 Task: Select Convenience. Add to cart, from pOpshelf for 1123 Parrill Court, Portage, Indiana 46368, Cell Number 219-406-4695, following item : Spot Teal Melamine Dog Bowl 6 - 1Pedigree Chopped Ground Dinner Dog Food Chicken and Rice (13.2 oz)
Action: Mouse moved to (255, 107)
Screenshot: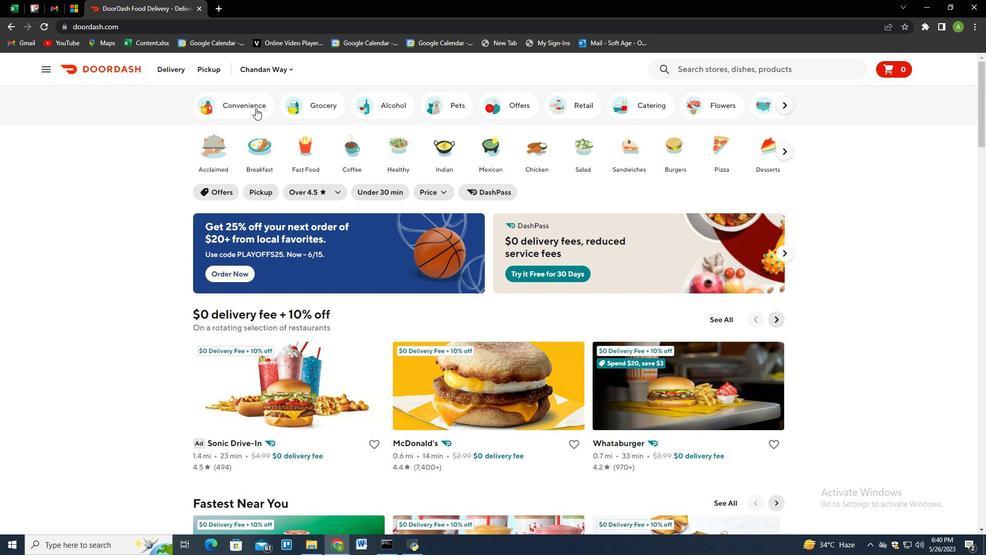 
Action: Mouse pressed left at (255, 107)
Screenshot: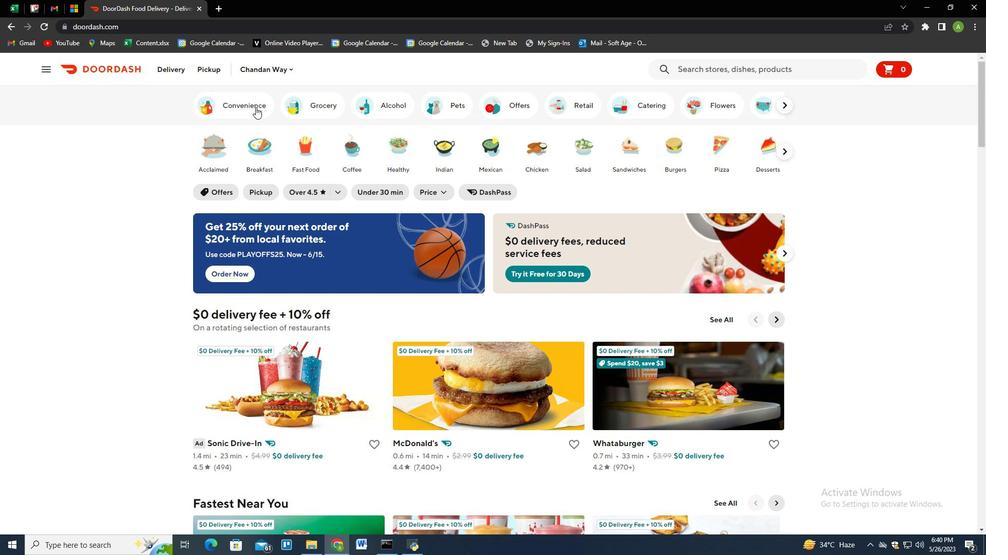 
Action: Mouse moved to (341, 396)
Screenshot: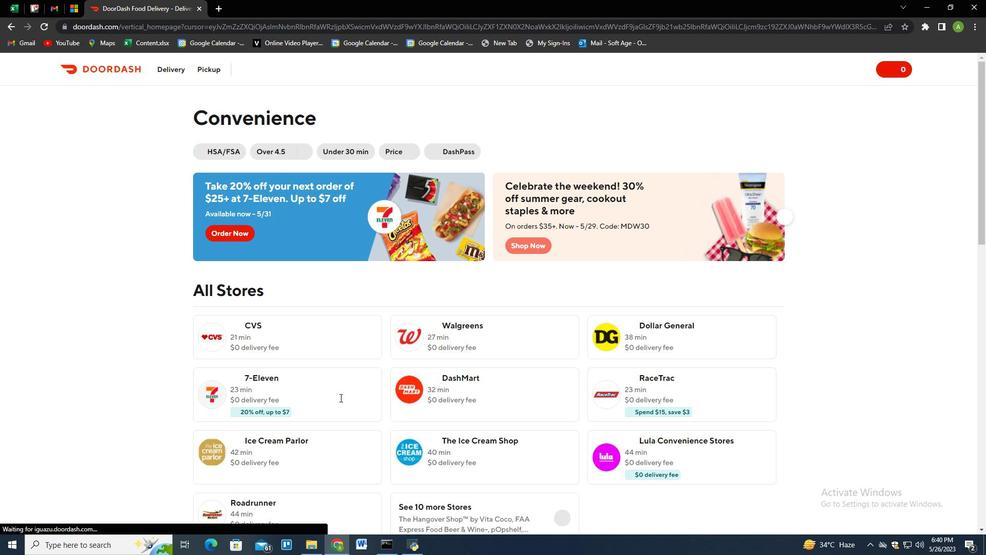 
Action: Mouse scrolled (341, 396) with delta (0, 0)
Screenshot: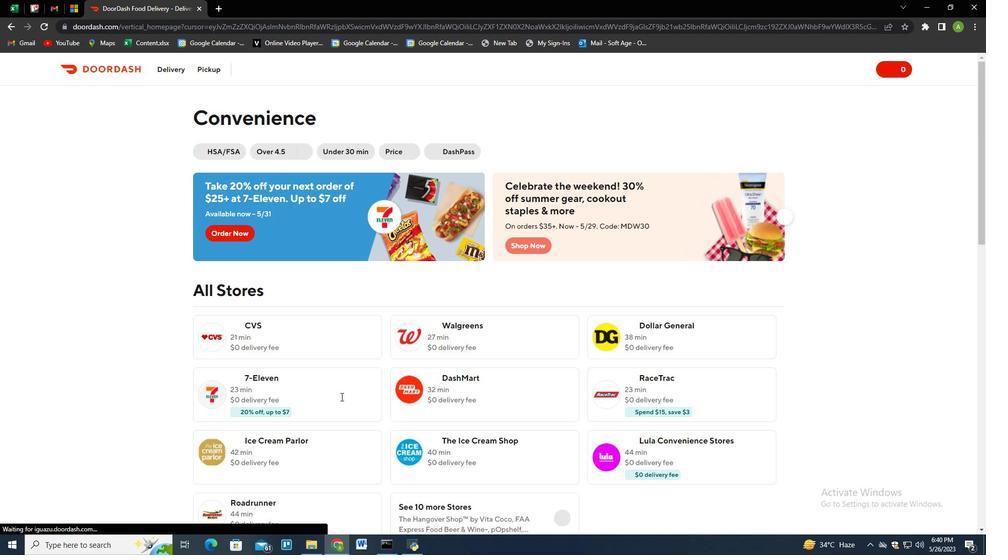 
Action: Mouse moved to (343, 396)
Screenshot: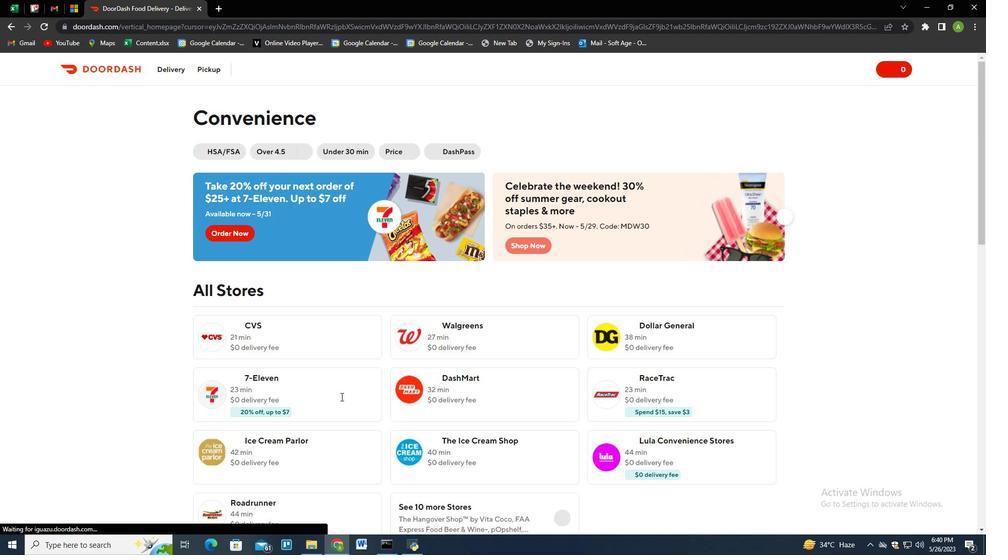 
Action: Mouse scrolled (341, 396) with delta (0, 0)
Screenshot: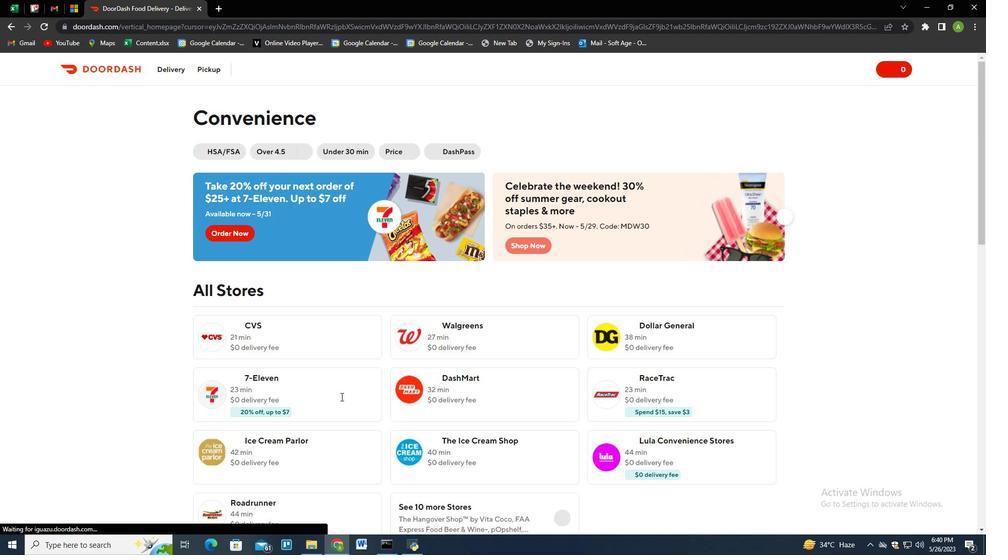 
Action: Mouse moved to (351, 395)
Screenshot: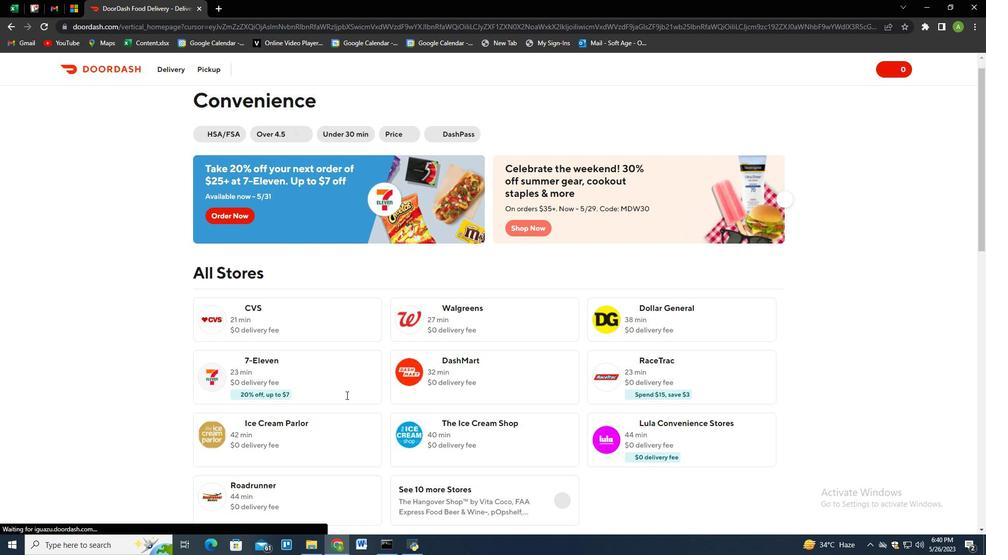
Action: Mouse scrolled (351, 395) with delta (0, 0)
Screenshot: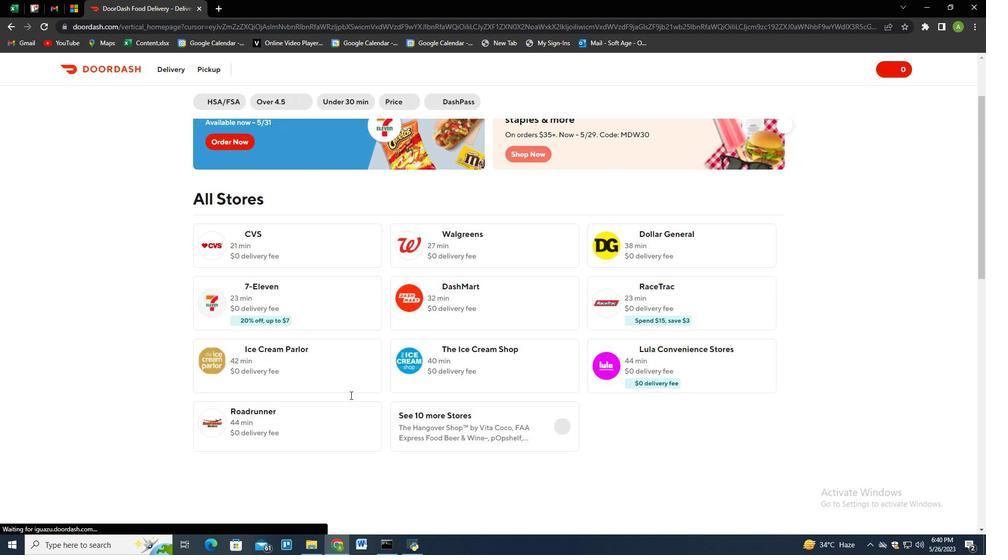 
Action: Mouse moved to (565, 362)
Screenshot: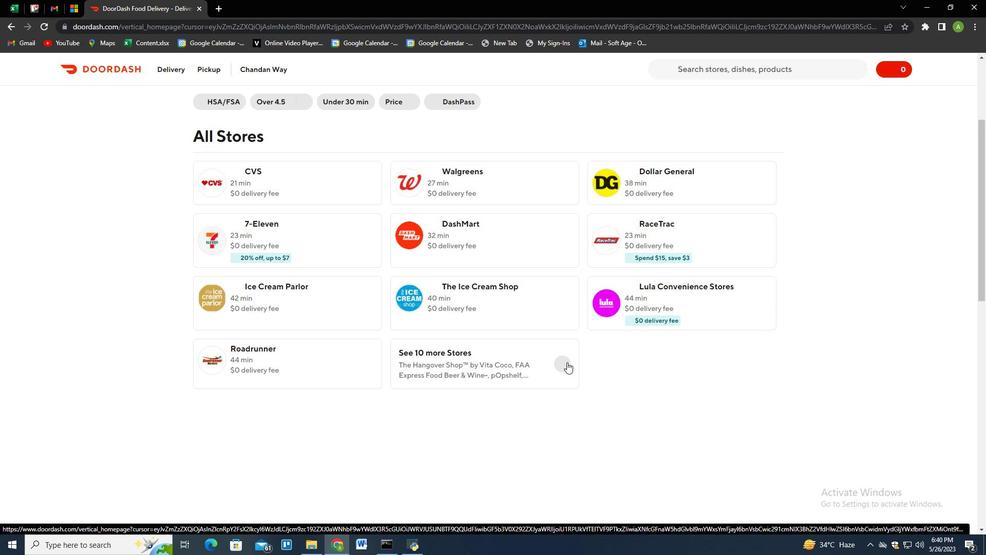 
Action: Mouse pressed left at (565, 362)
Screenshot: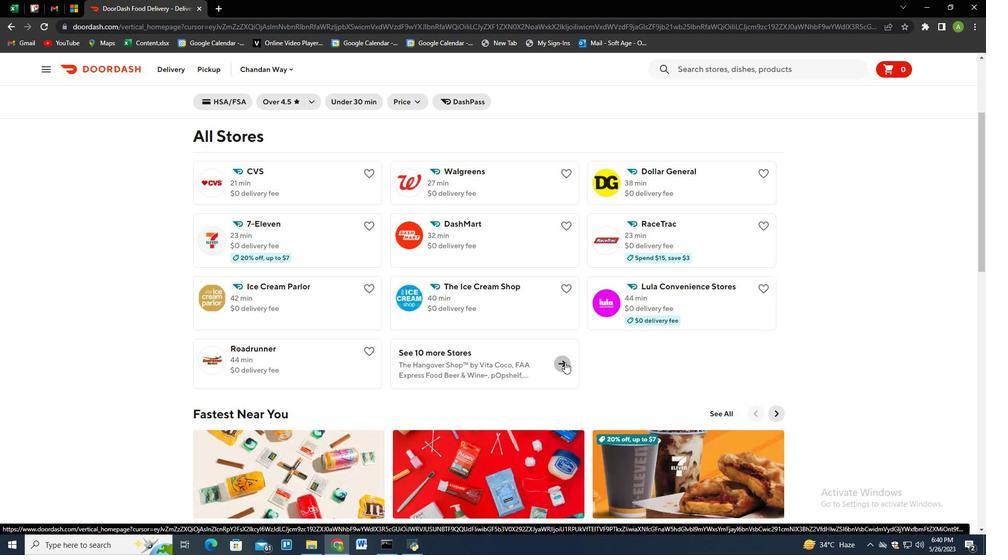 
Action: Mouse moved to (296, 404)
Screenshot: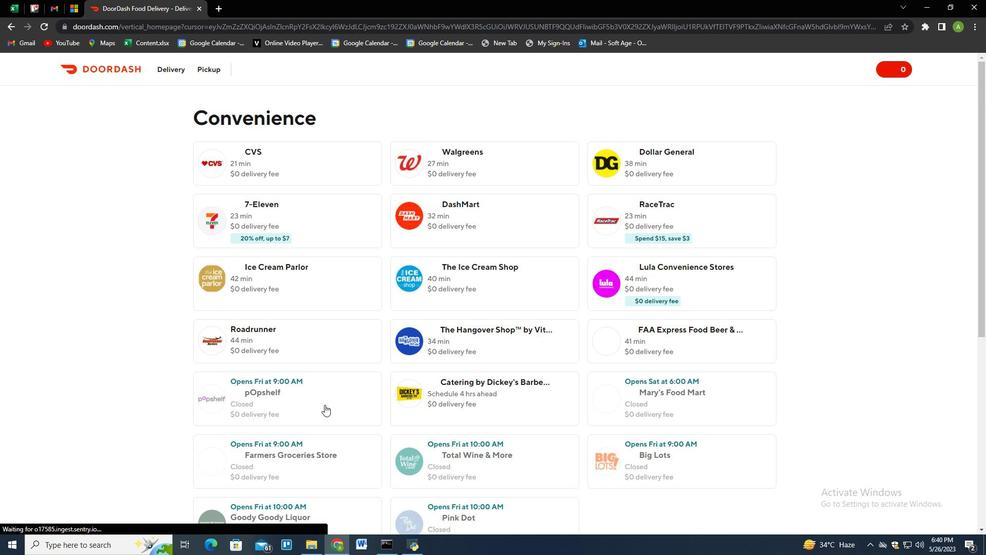 
Action: Mouse pressed left at (296, 404)
Screenshot: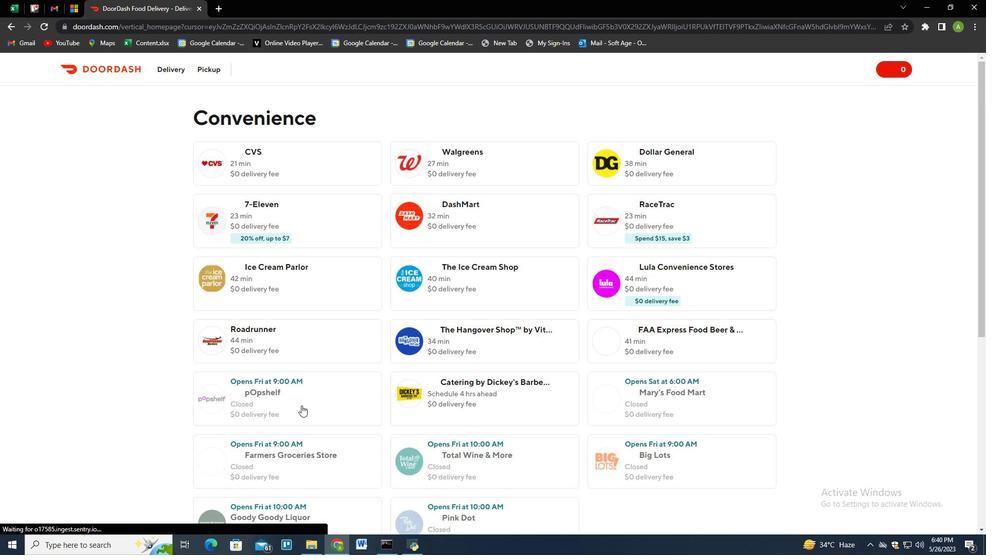 
Action: Mouse moved to (214, 66)
Screenshot: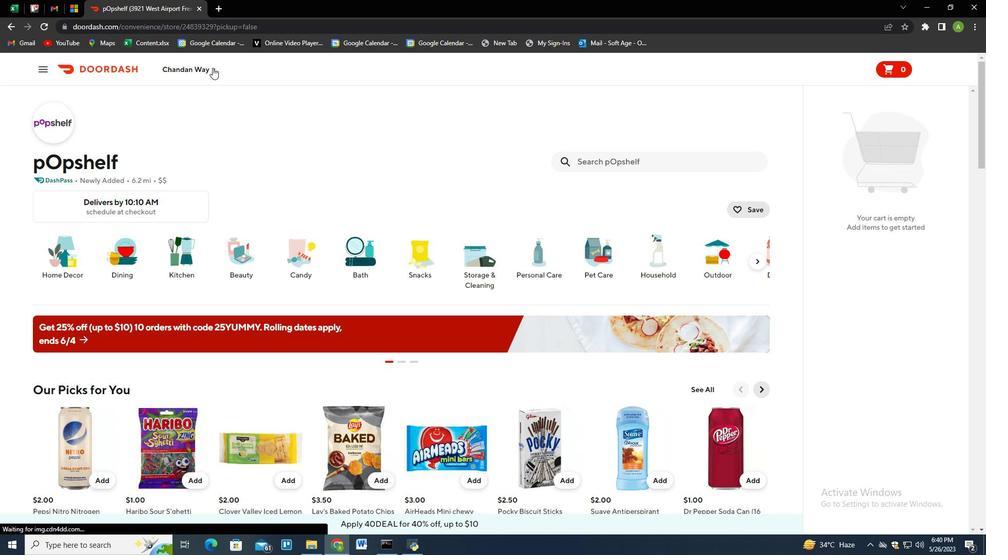 
Action: Mouse pressed left at (214, 66)
Screenshot: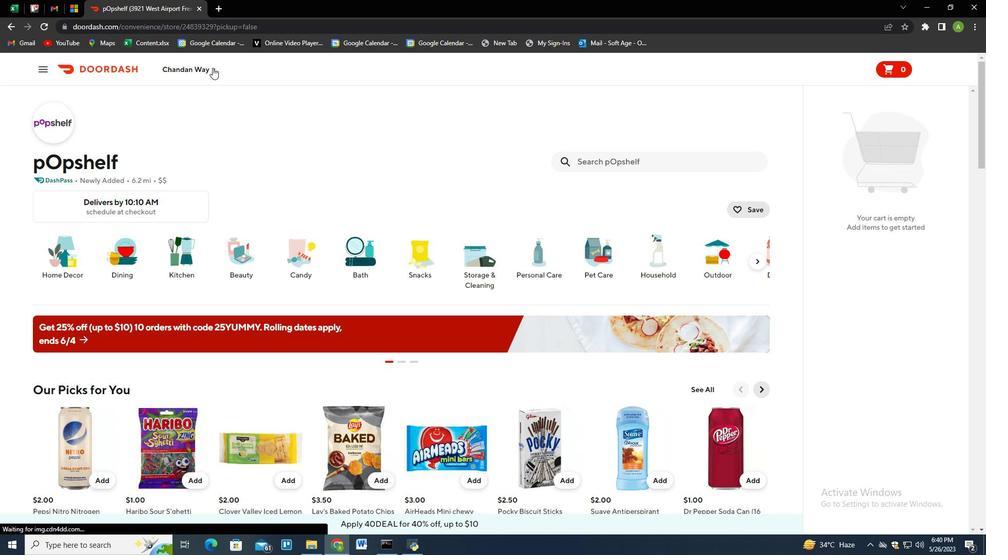 
Action: Mouse moved to (216, 115)
Screenshot: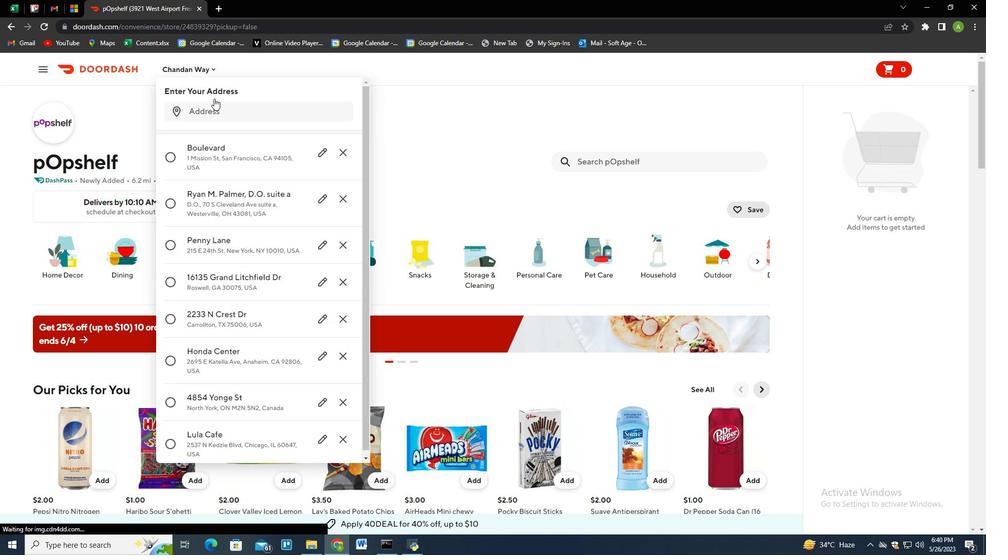 
Action: Mouse pressed left at (216, 115)
Screenshot: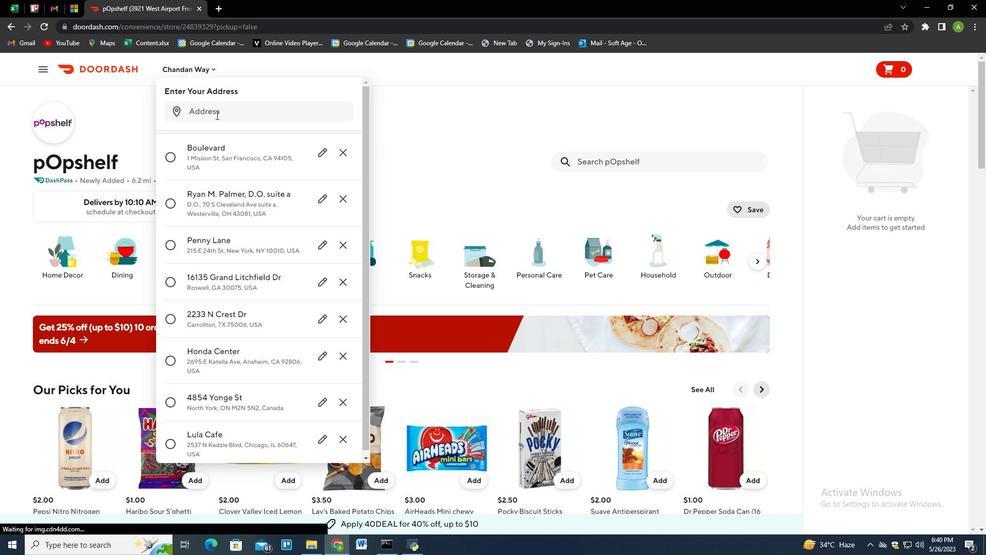 
Action: Mouse moved to (214, 143)
Screenshot: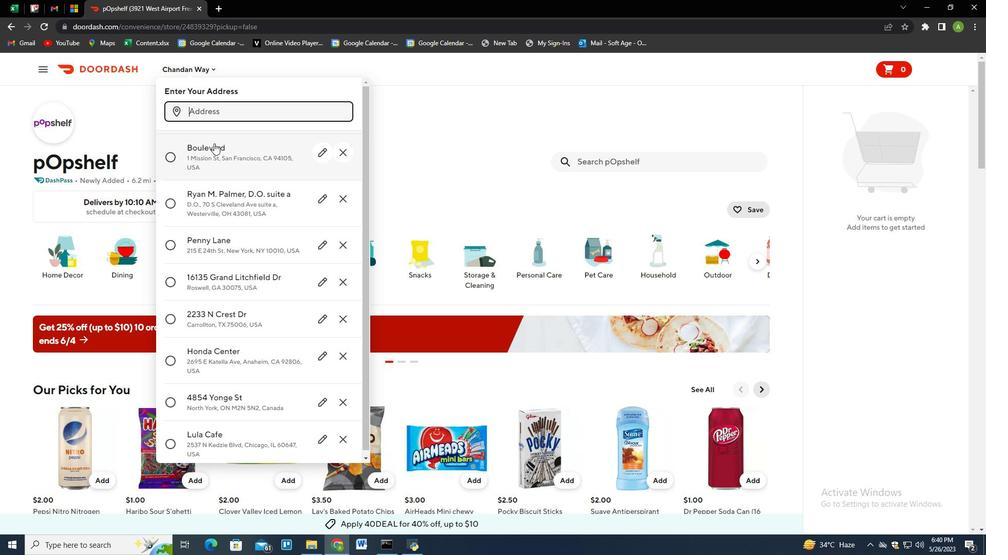 
Action: Key pressed 1123<Key.space>parrill<Key.space>court,<Key.space>portage,<Key.space>indiana<Key.space>46368<Key.enter>
Screenshot: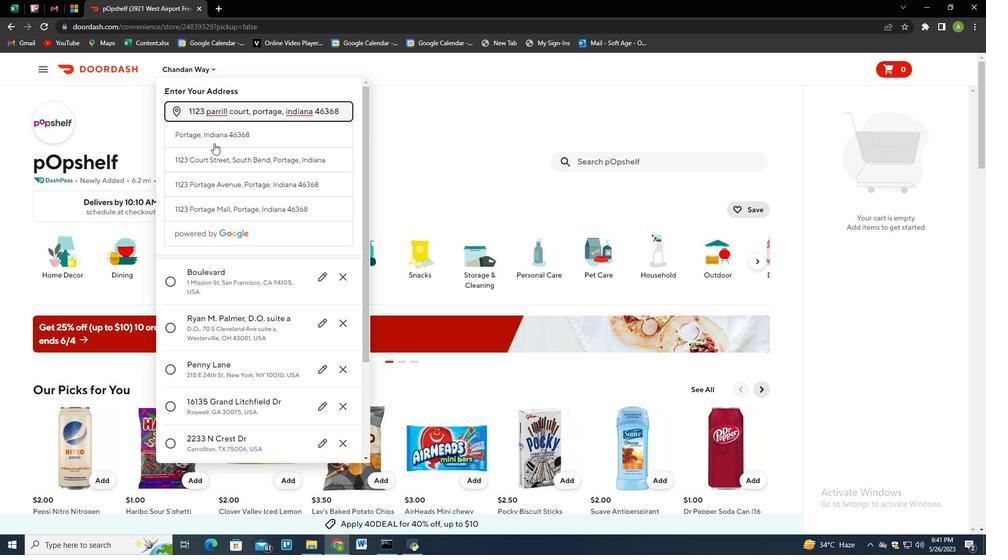 
Action: Mouse moved to (286, 397)
Screenshot: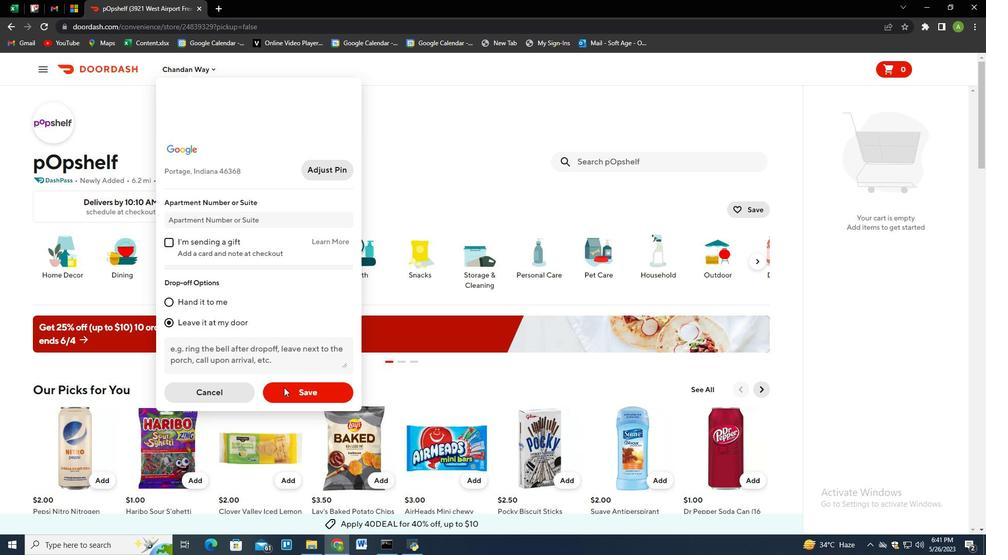 
Action: Mouse pressed left at (286, 397)
Screenshot: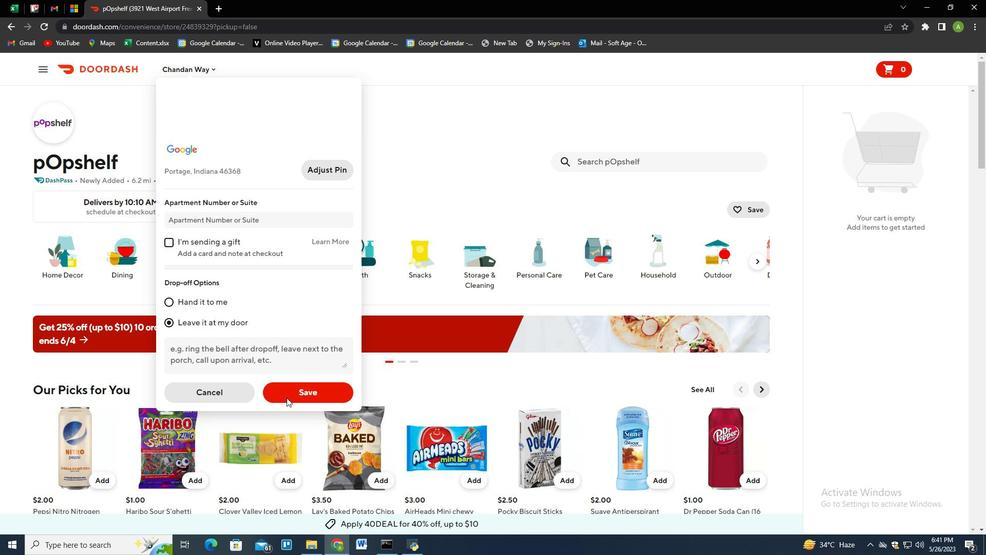 
Action: Mouse moved to (585, 165)
Screenshot: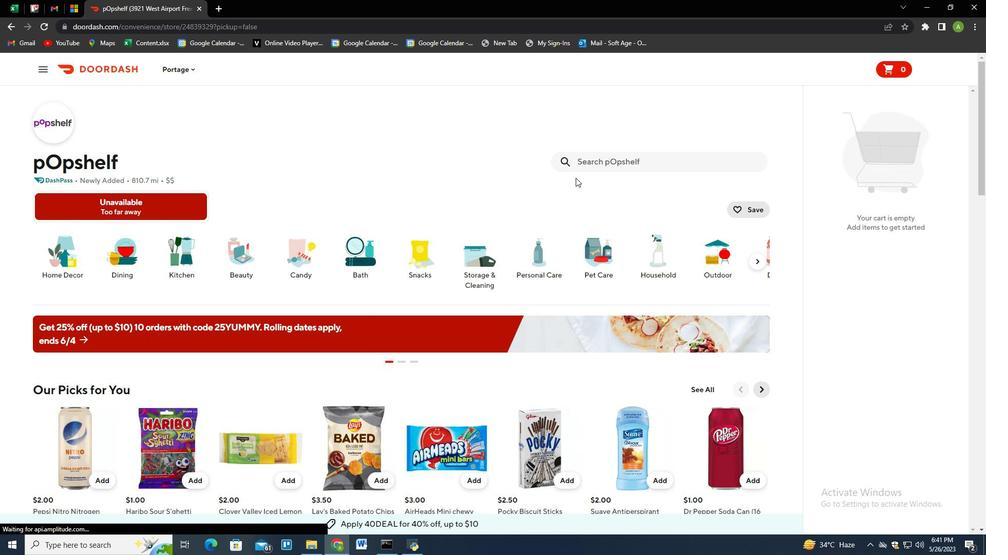 
Action: Mouse pressed left at (585, 165)
Screenshot: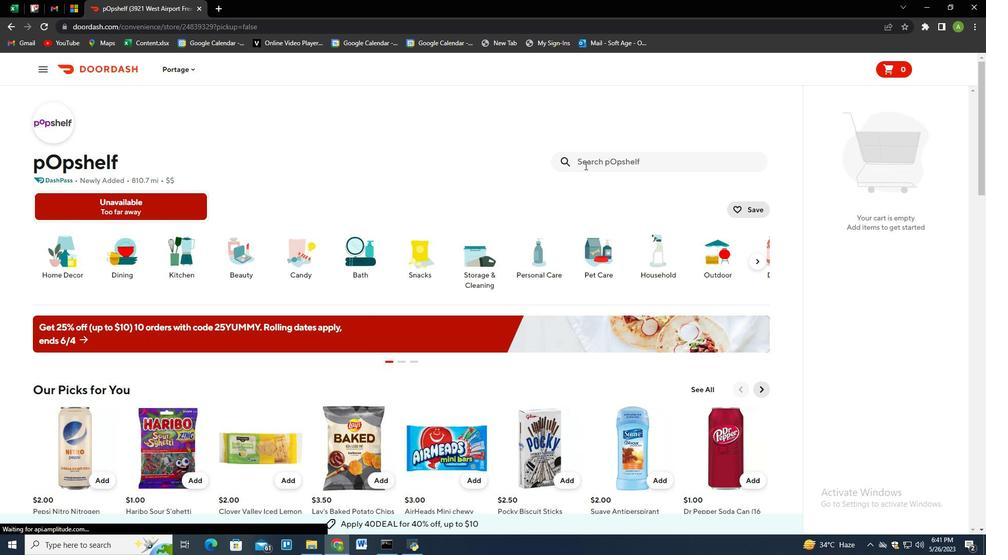 
Action: Key pressed spot<Key.space>teal<Key.space>melamine<Key.space>dog<Key.space>bowl<Key.space>6<Key.enter>
Screenshot: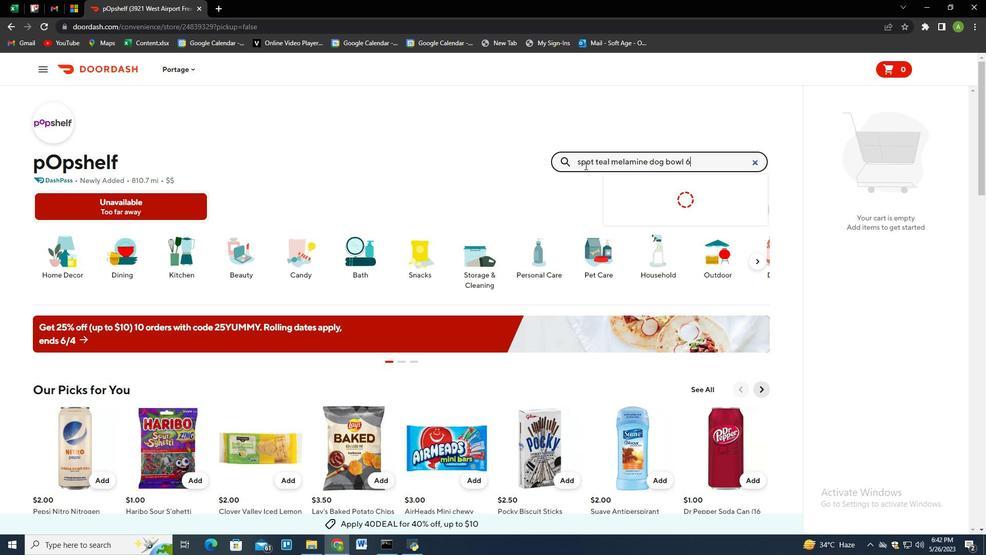 
Action: Mouse moved to (87, 264)
Screenshot: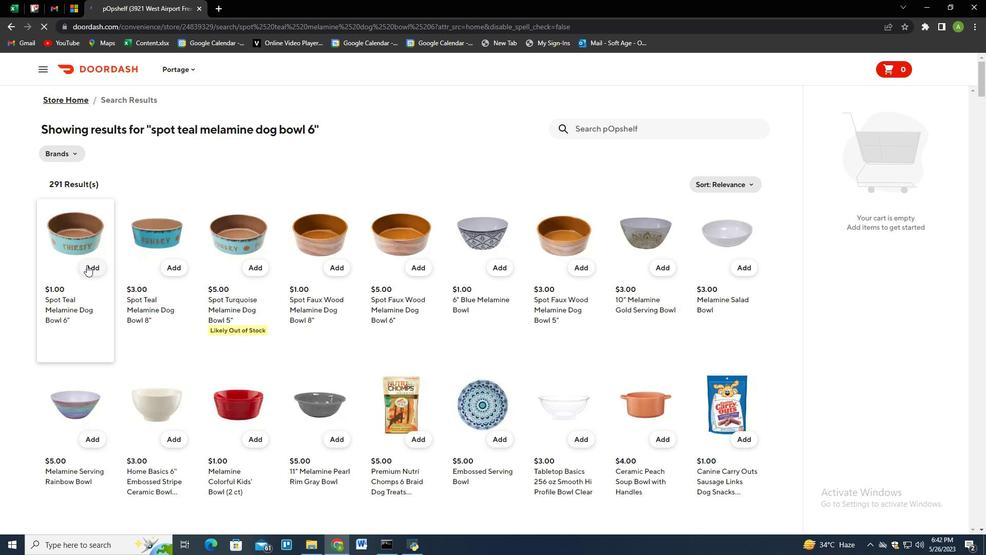 
Action: Mouse pressed left at (87, 264)
Screenshot: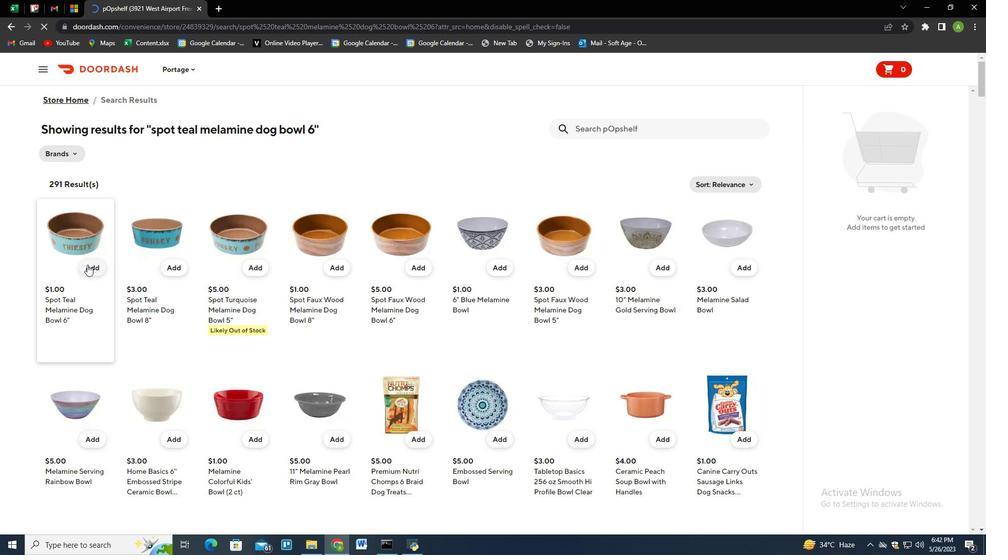
Action: Mouse moved to (663, 130)
Screenshot: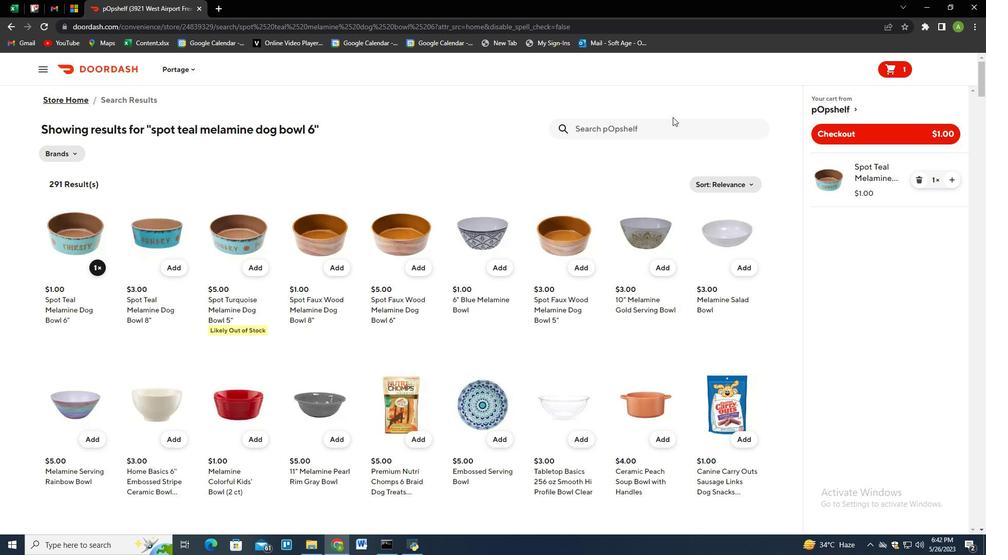 
Action: Mouse pressed left at (663, 130)
Screenshot: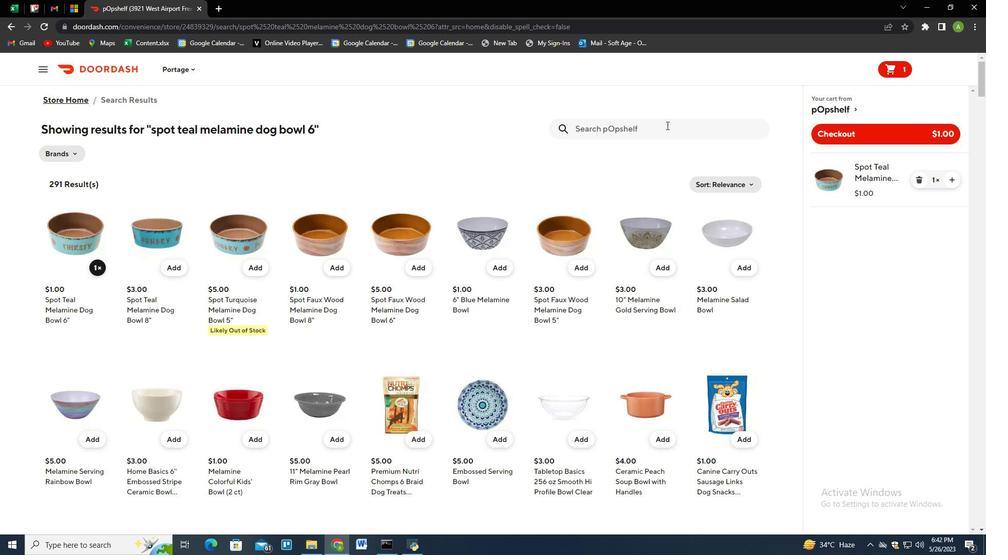 
Action: Mouse moved to (663, 130)
Screenshot: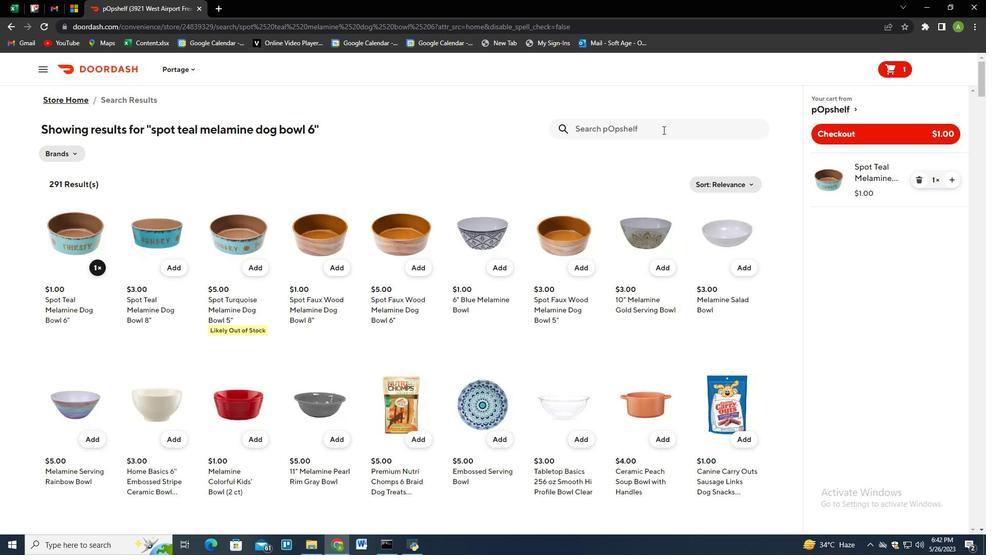 
Action: Key pressed 1<Key.space>pen<Key.backspace>digree<Key.space>chopped<Key.space>groum<Key.backspace>nd<Key.space>dinner<Key.space>dog<Key.space>food<Key.space>chicken<Key.space>and<Key.space>rice<Key.space><Key.shift>(13.2<Key.space>oz<Key.shift>)<Key.enter>
Screenshot: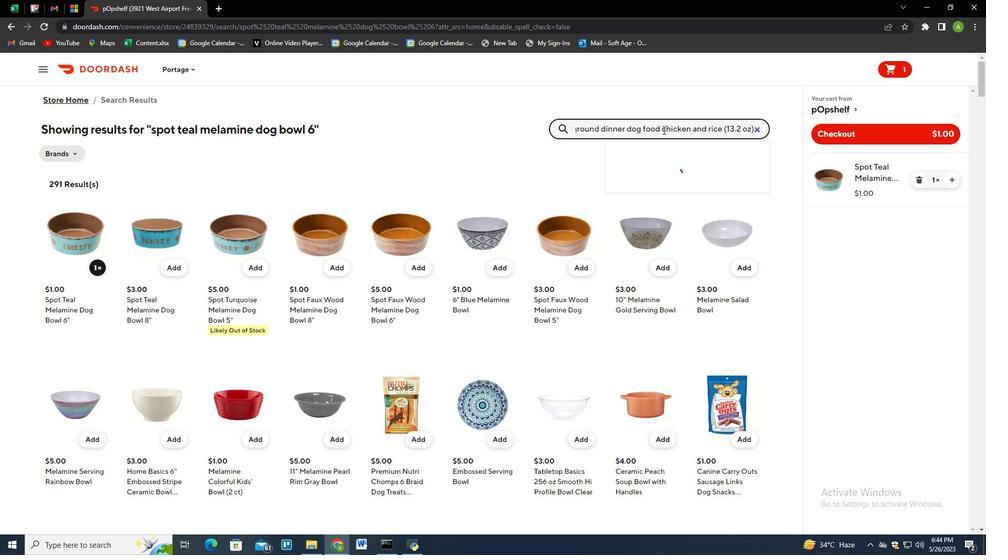 
Action: Mouse moved to (86, 265)
Screenshot: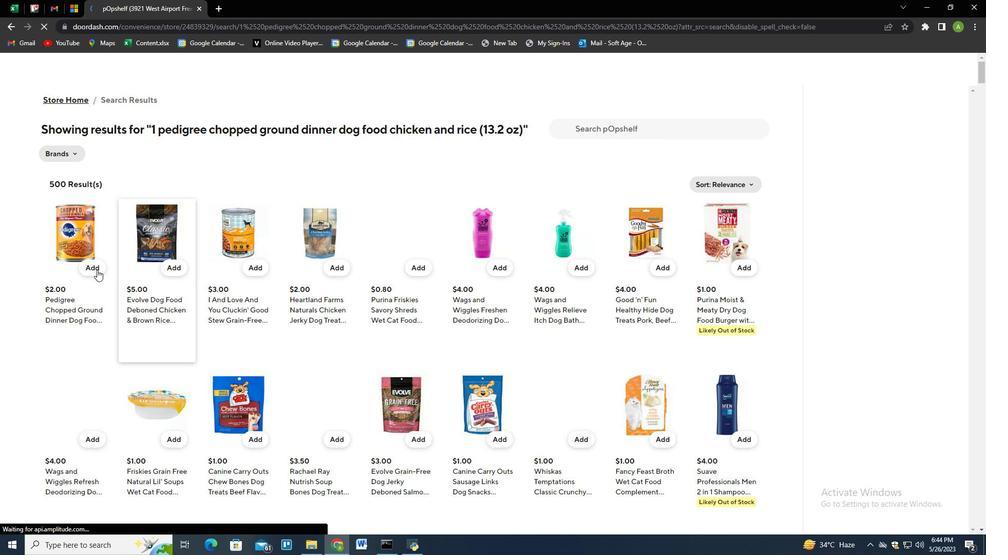 
Action: Mouse pressed left at (86, 265)
Screenshot: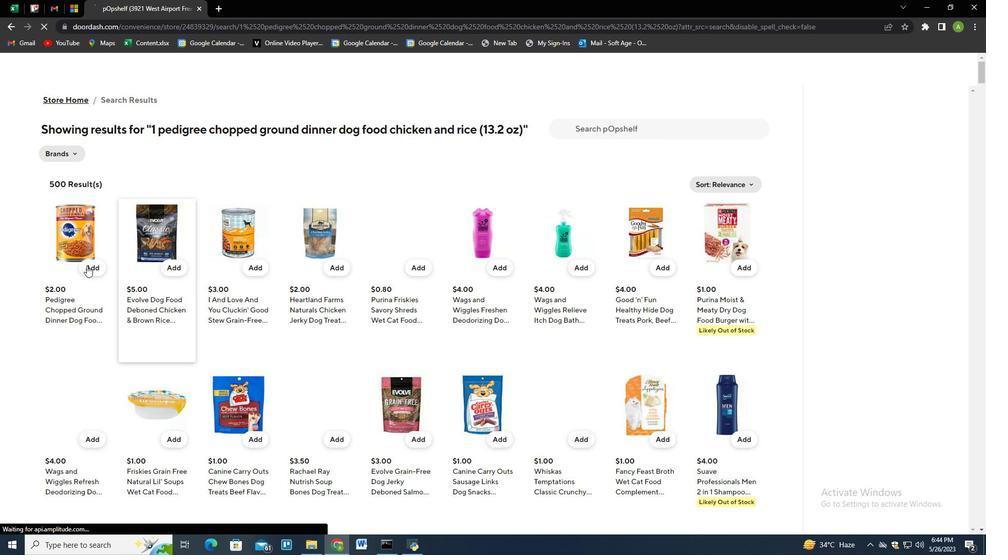 
Action: Mouse moved to (829, 128)
Screenshot: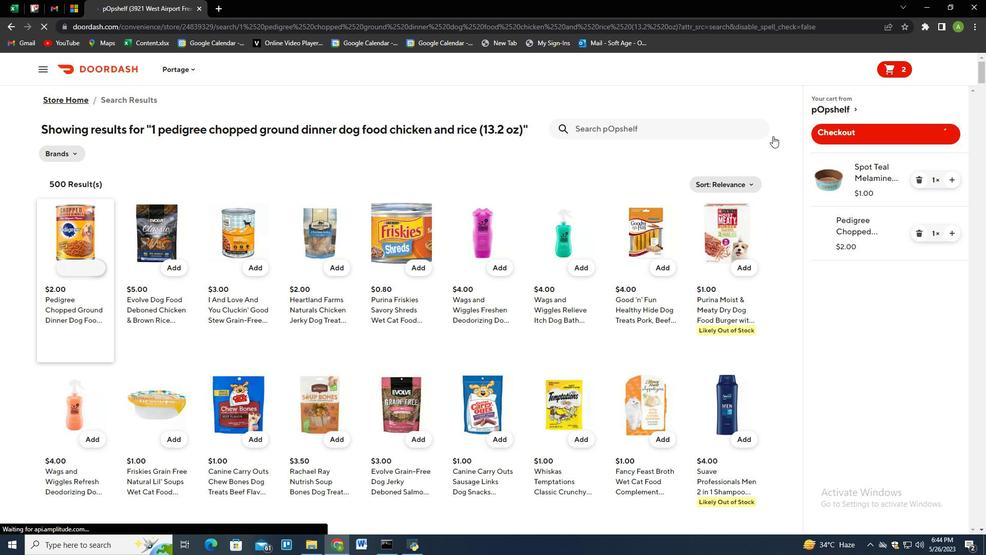 
Action: Mouse pressed left at (829, 128)
Screenshot: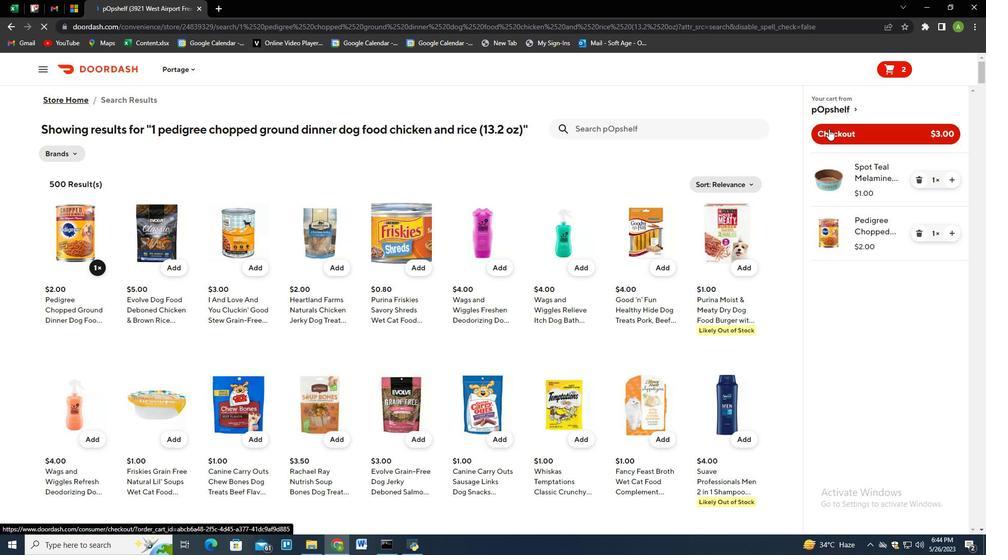 
